 Task: In Windows properties of general video settings, Set the deinterlace mode to Phosphor.
Action: Mouse moved to (114, 14)
Screenshot: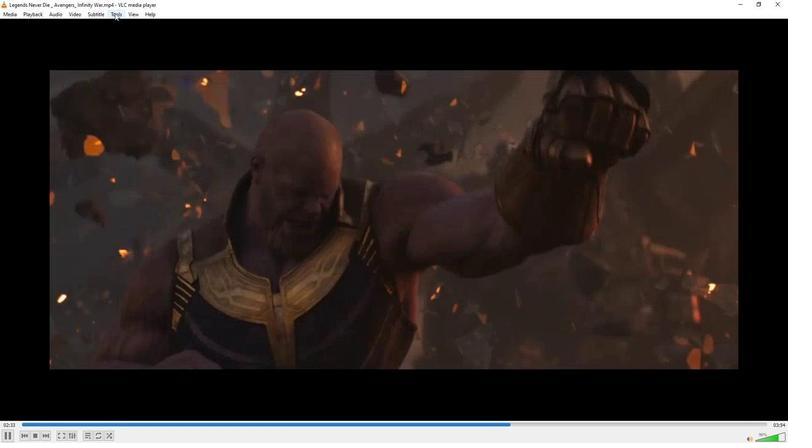 
Action: Mouse pressed left at (114, 14)
Screenshot: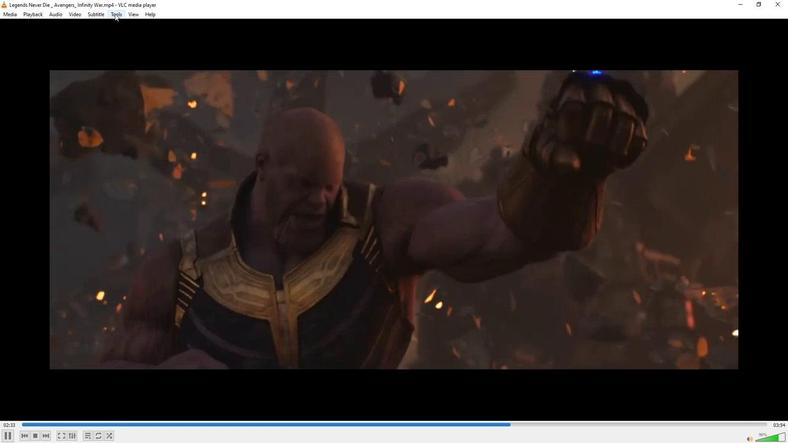 
Action: Mouse moved to (135, 112)
Screenshot: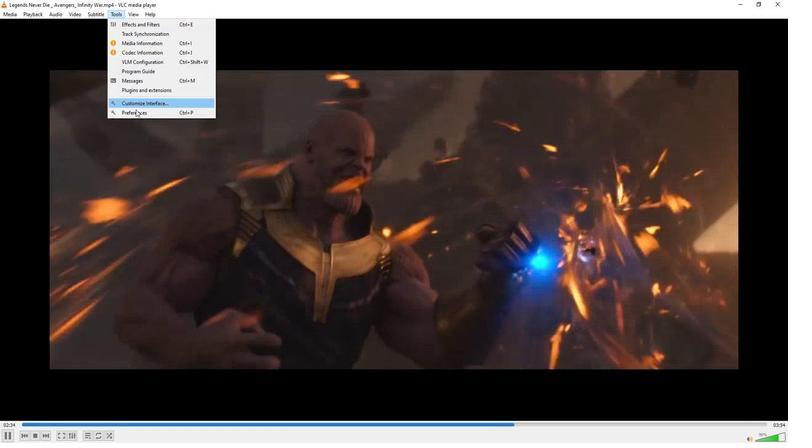 
Action: Mouse pressed left at (135, 112)
Screenshot: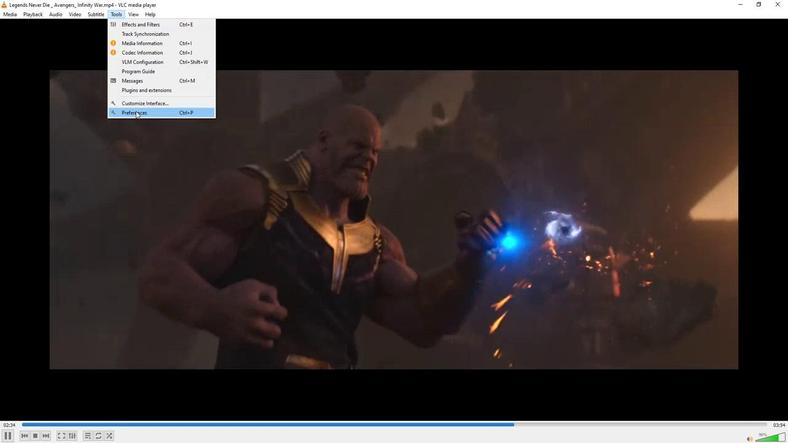 
Action: Mouse moved to (210, 283)
Screenshot: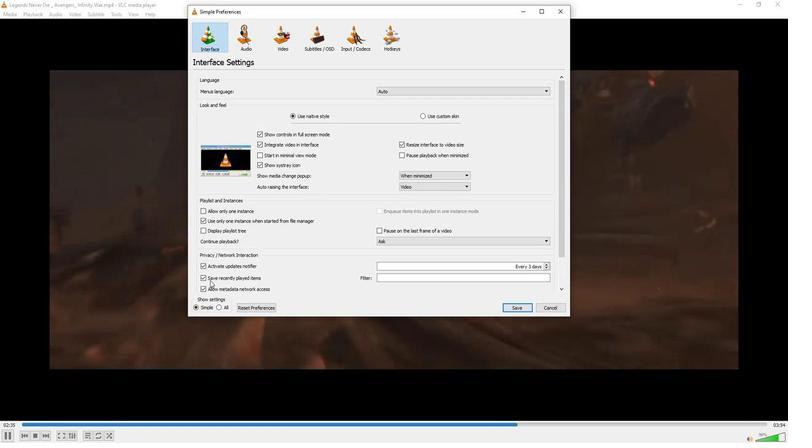 
Action: Mouse pressed left at (210, 283)
Screenshot: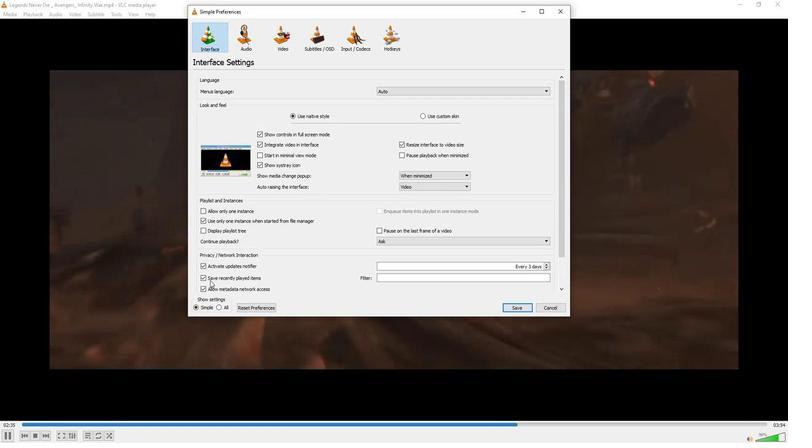 
Action: Mouse moved to (217, 304)
Screenshot: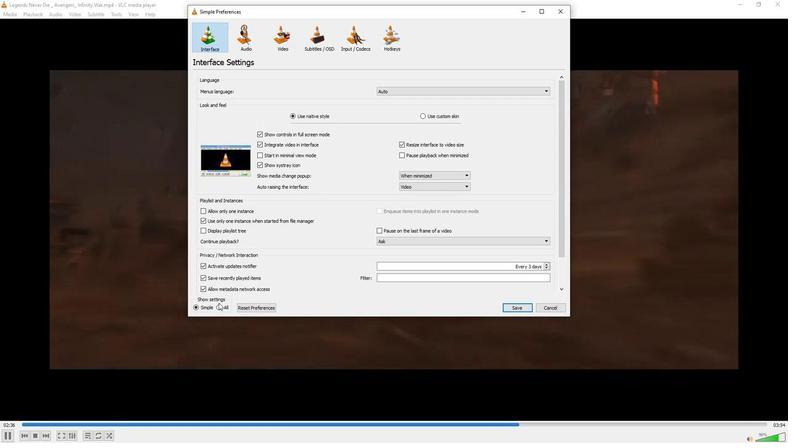 
Action: Mouse pressed left at (217, 304)
Screenshot: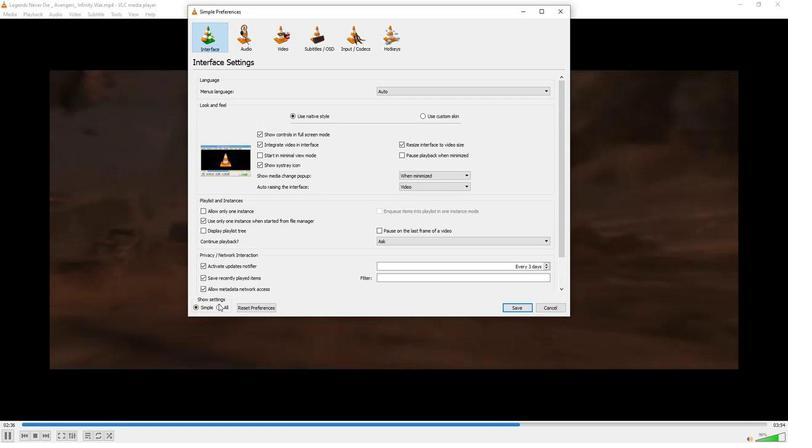
Action: Mouse moved to (230, 212)
Screenshot: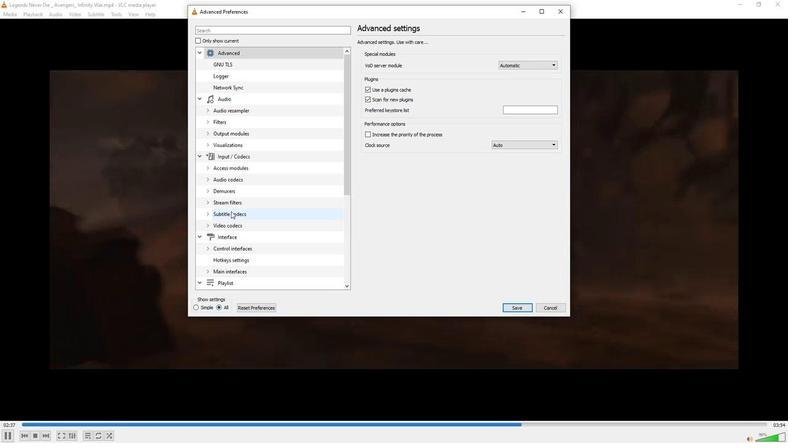 
Action: Mouse scrolled (230, 211) with delta (0, 0)
Screenshot: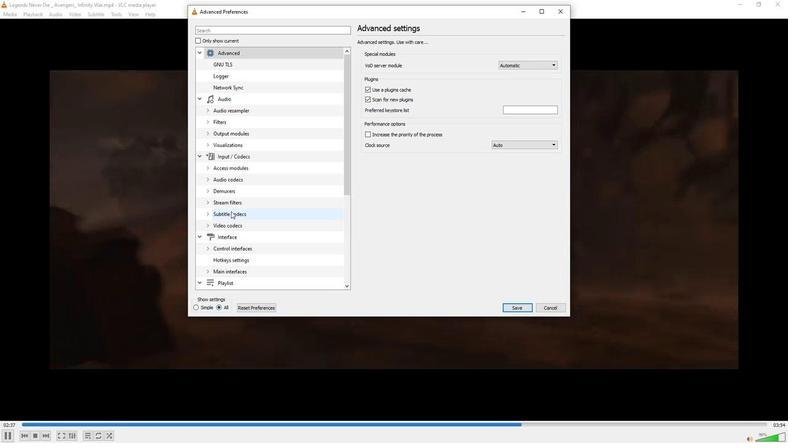
Action: Mouse moved to (230, 212)
Screenshot: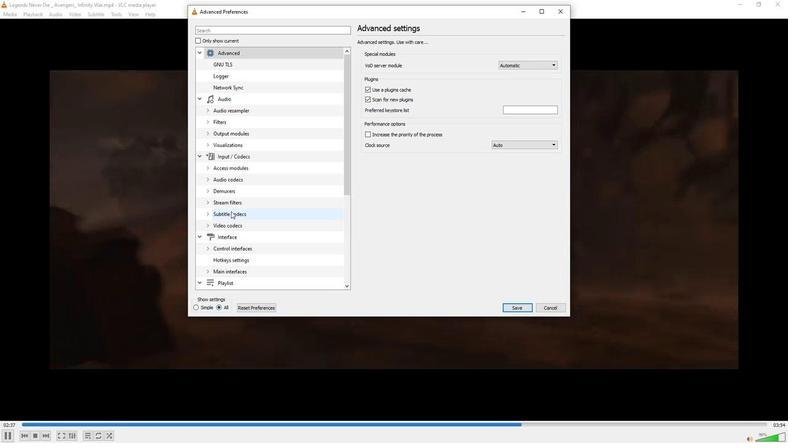
Action: Mouse scrolled (230, 211) with delta (0, 0)
Screenshot: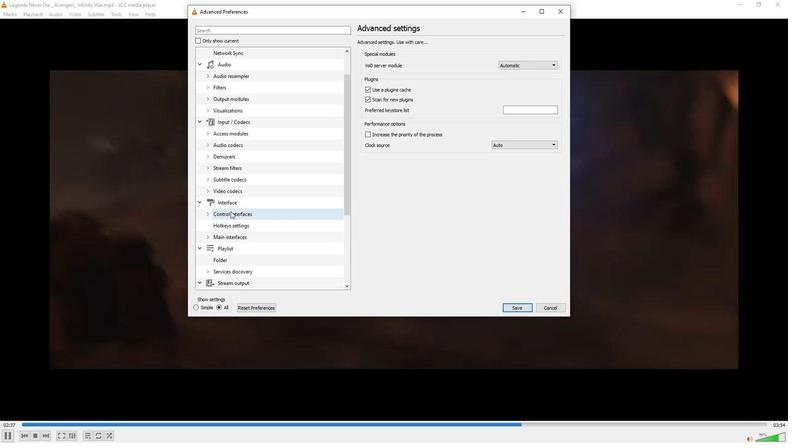 
Action: Mouse moved to (230, 212)
Screenshot: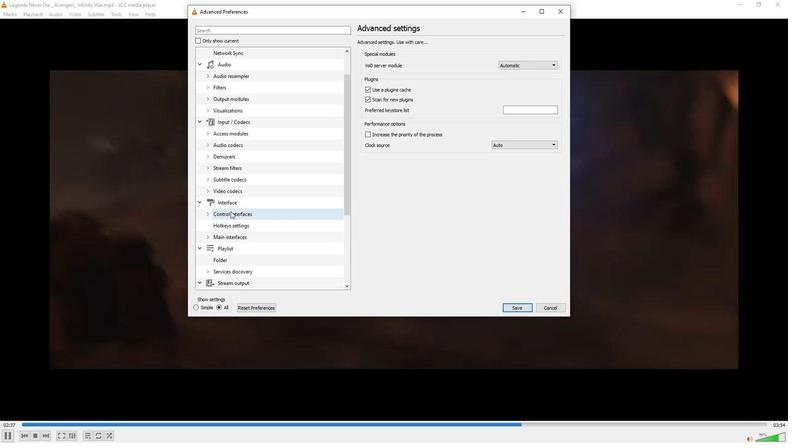 
Action: Mouse scrolled (230, 211) with delta (0, 0)
Screenshot: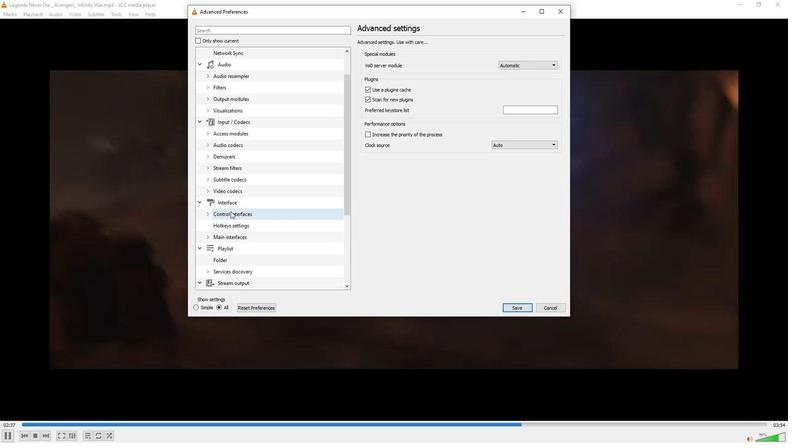
Action: Mouse moved to (229, 212)
Screenshot: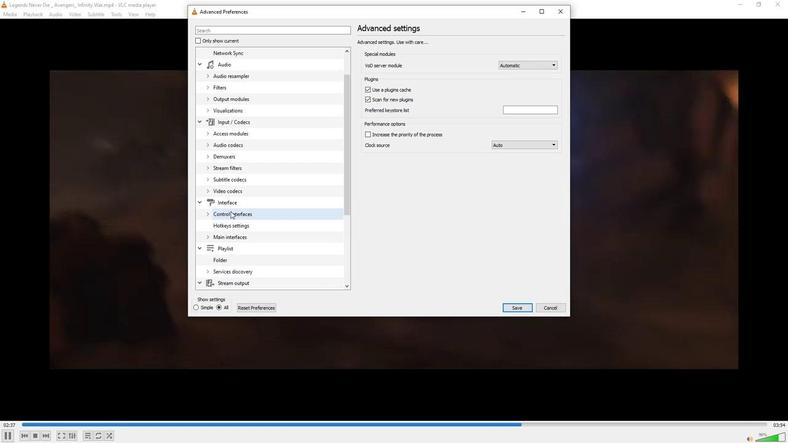 
Action: Mouse scrolled (229, 211) with delta (0, 0)
Screenshot: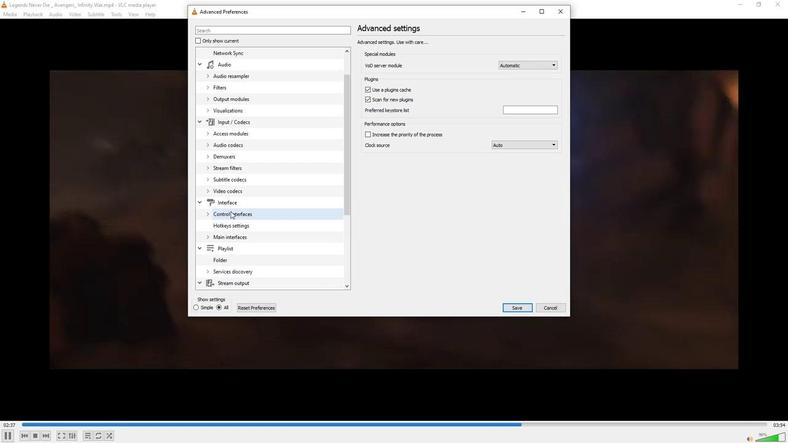 
Action: Mouse moved to (229, 212)
Screenshot: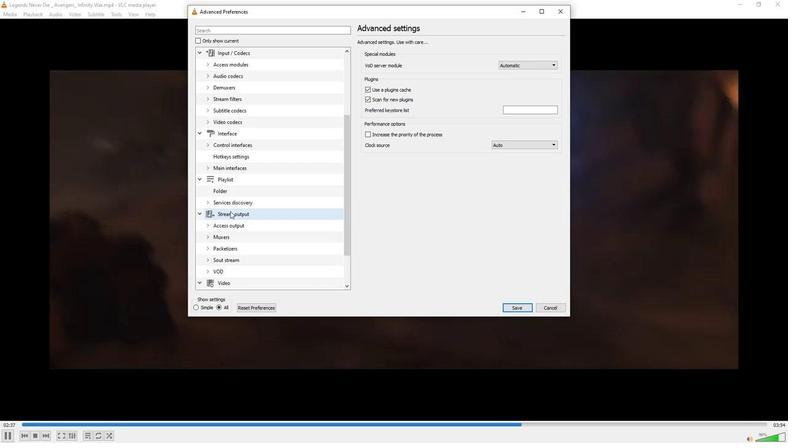 
Action: Mouse scrolled (229, 211) with delta (0, 0)
Screenshot: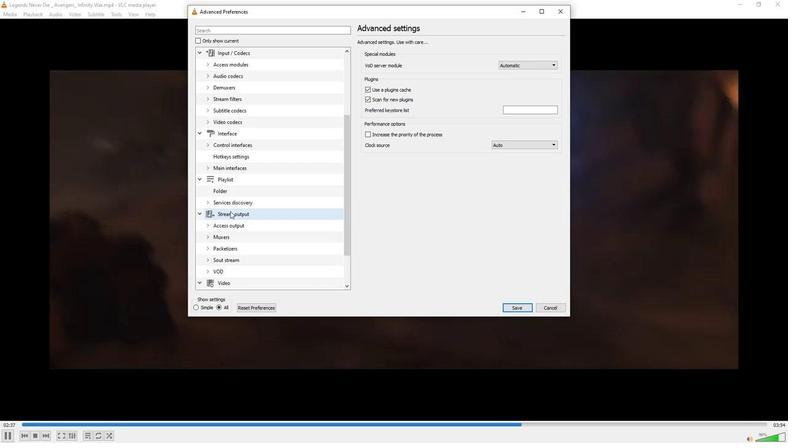 
Action: Mouse scrolled (229, 211) with delta (0, 0)
Screenshot: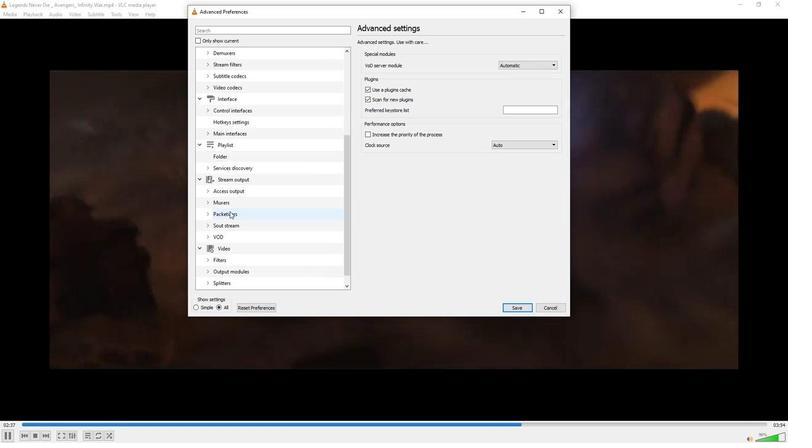 
Action: Mouse scrolled (229, 211) with delta (0, 0)
Screenshot: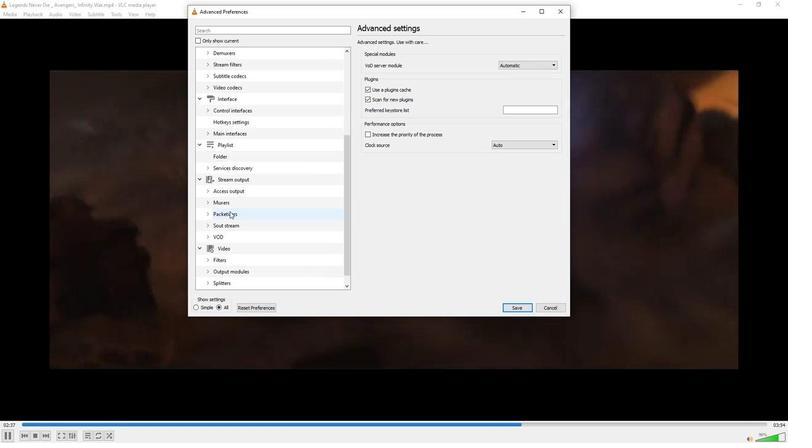 
Action: Mouse scrolled (229, 211) with delta (0, 0)
Screenshot: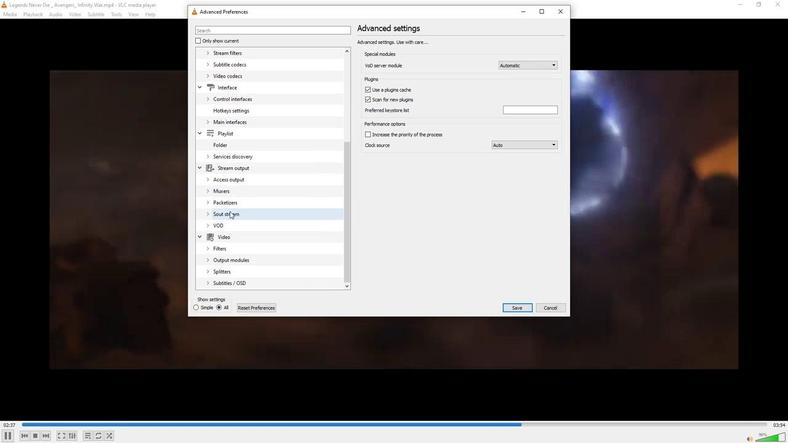 
Action: Mouse moved to (227, 240)
Screenshot: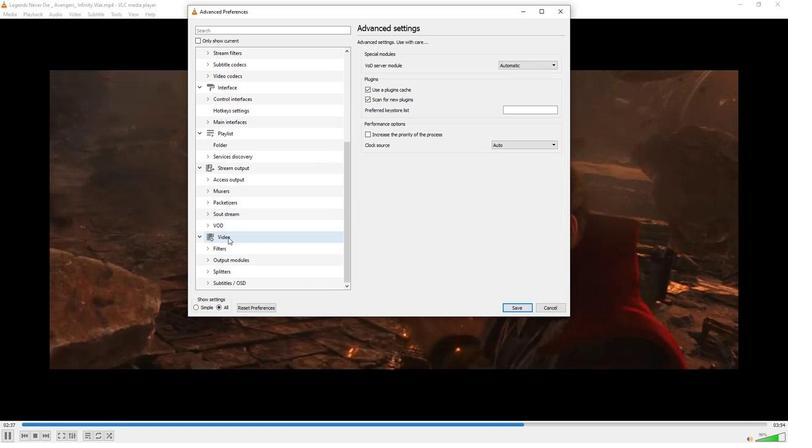 
Action: Mouse pressed left at (227, 240)
Screenshot: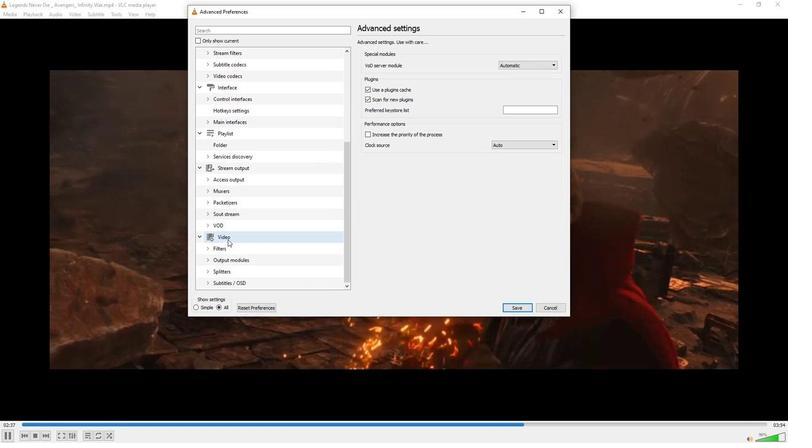 
Action: Mouse moved to (405, 240)
Screenshot: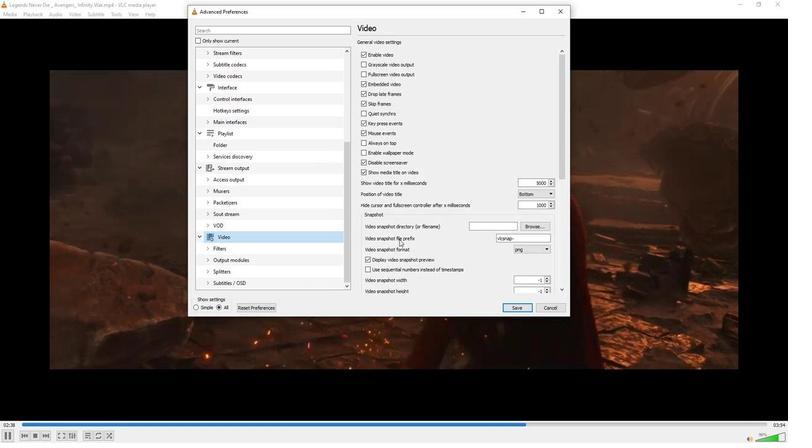 
Action: Mouse scrolled (405, 240) with delta (0, 0)
Screenshot: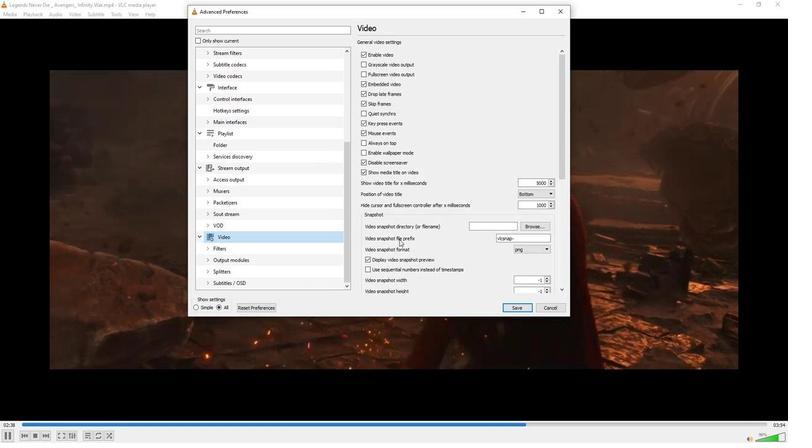 
Action: Mouse moved to (411, 238)
Screenshot: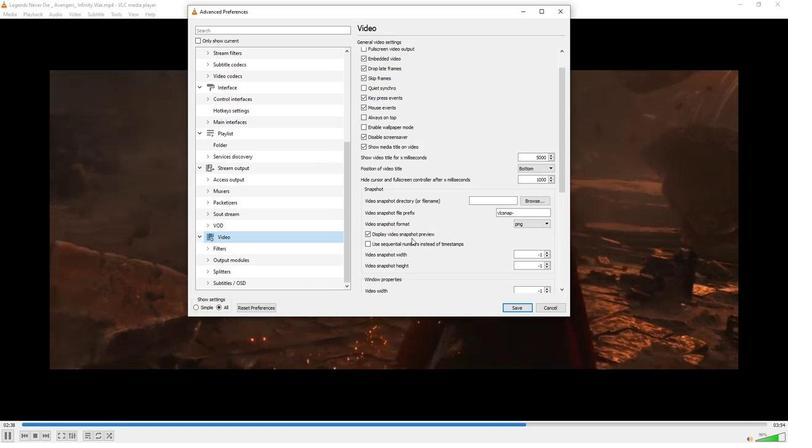 
Action: Mouse scrolled (411, 238) with delta (0, 0)
Screenshot: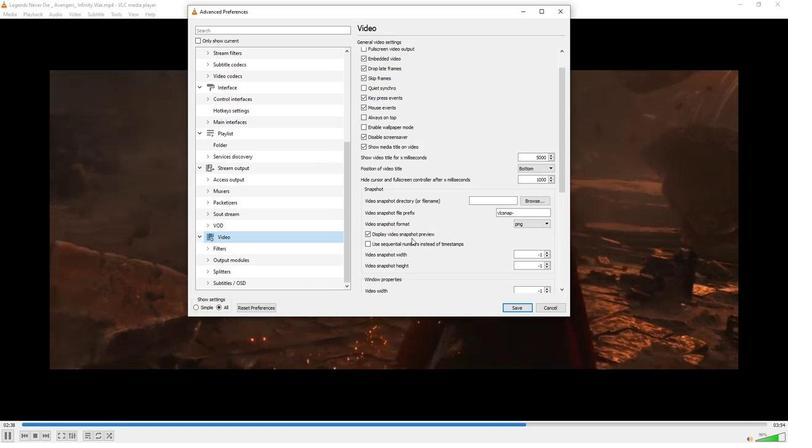 
Action: Mouse moved to (413, 238)
Screenshot: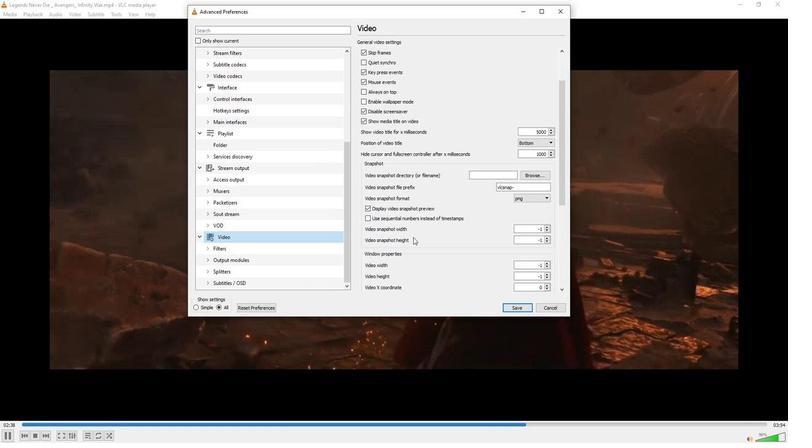 
Action: Mouse scrolled (413, 237) with delta (0, 0)
Screenshot: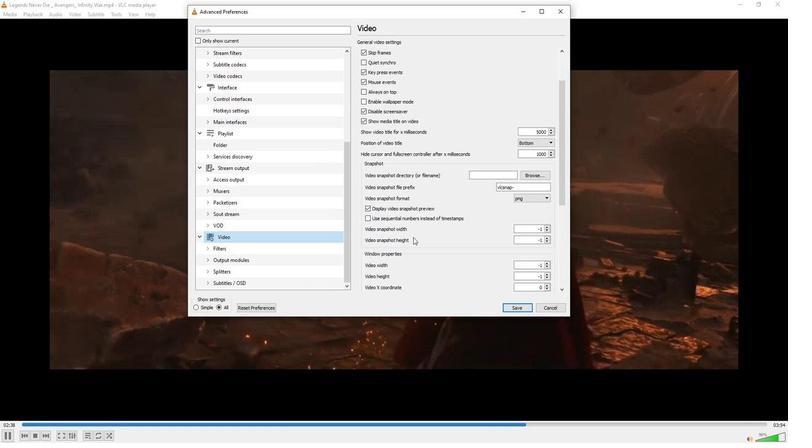 
Action: Mouse moved to (416, 235)
Screenshot: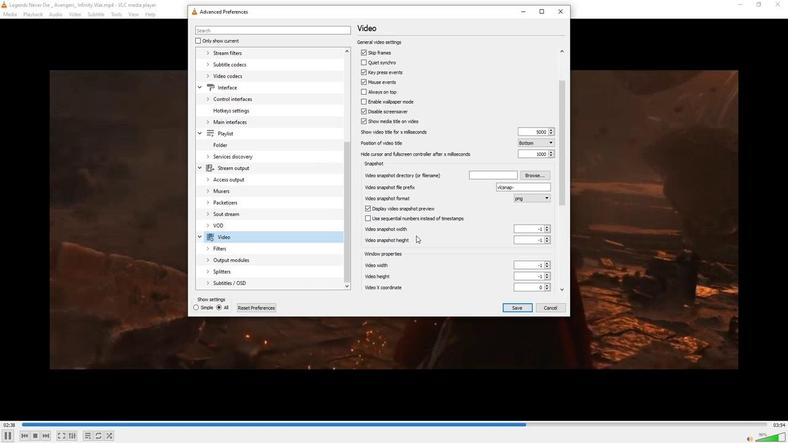 
Action: Mouse scrolled (416, 235) with delta (0, 0)
Screenshot: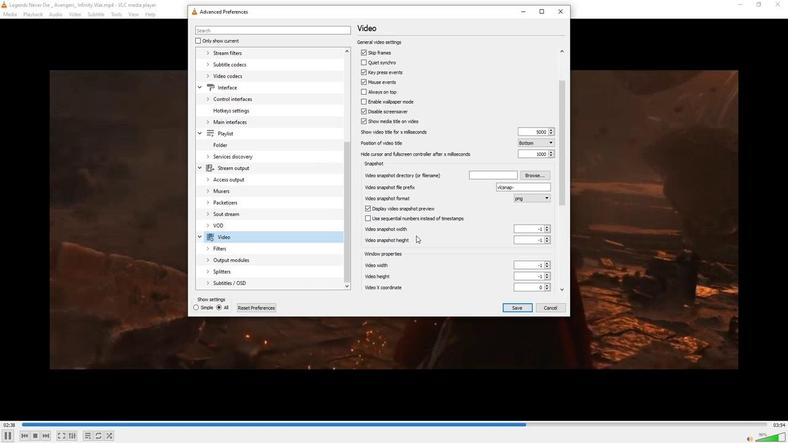 
Action: Mouse moved to (416, 235)
Screenshot: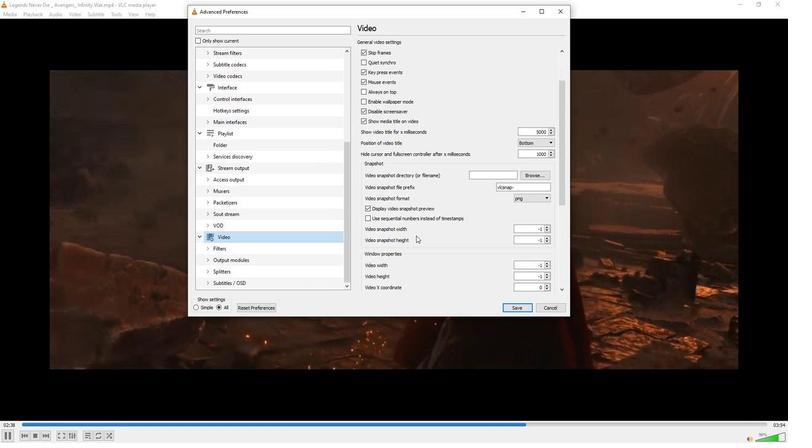 
Action: Mouse scrolled (416, 234) with delta (0, 0)
Screenshot: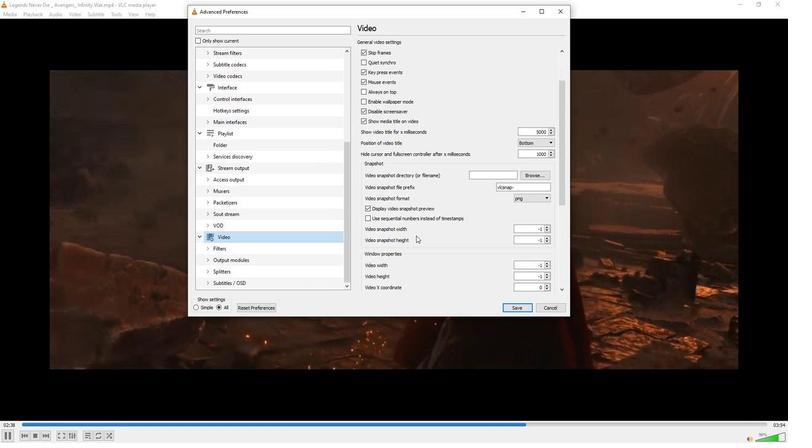 
Action: Mouse moved to (418, 234)
Screenshot: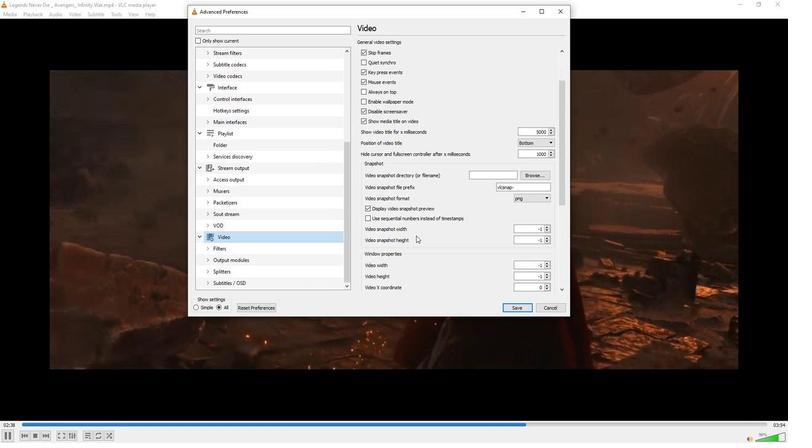 
Action: Mouse scrolled (418, 234) with delta (0, 0)
Screenshot: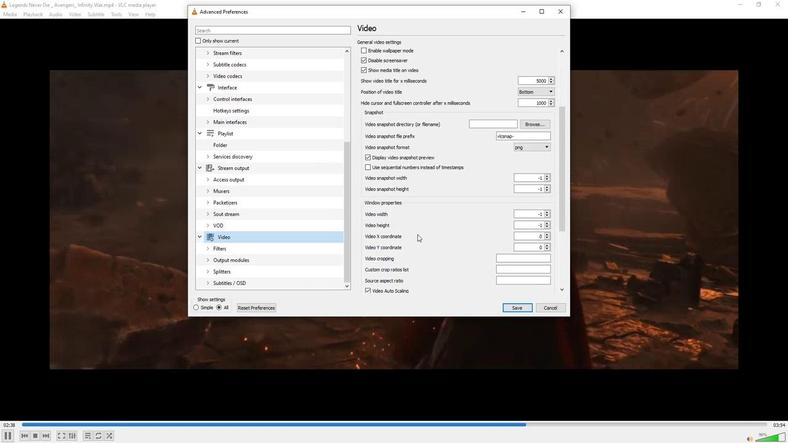 
Action: Mouse moved to (418, 234)
Screenshot: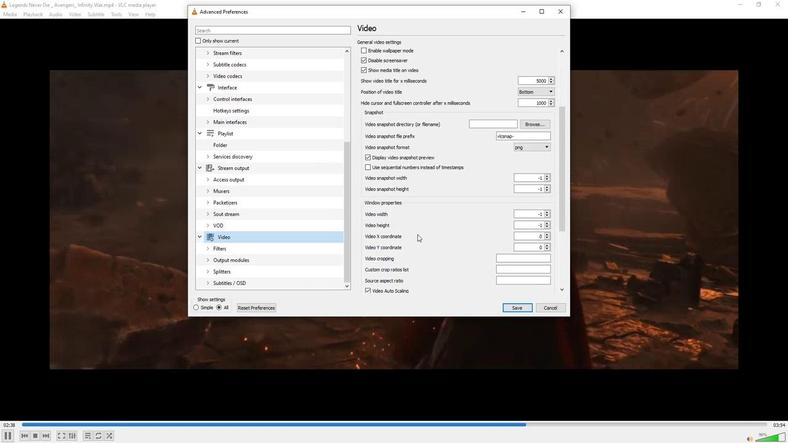 
Action: Mouse scrolled (418, 234) with delta (0, 0)
Screenshot: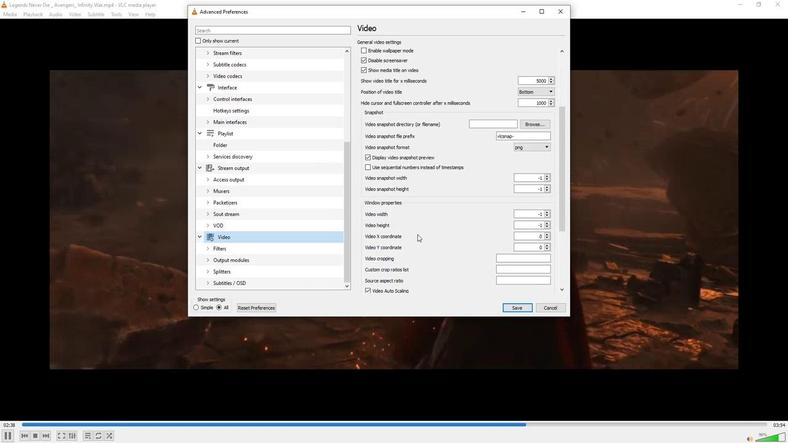 
Action: Mouse moved to (419, 233)
Screenshot: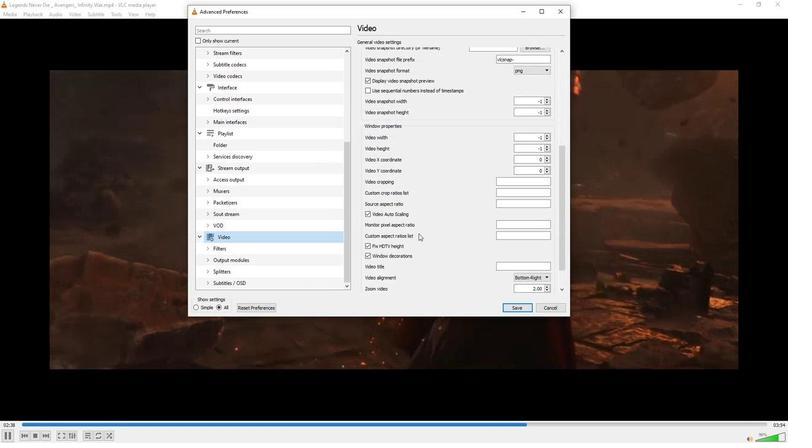 
Action: Mouse scrolled (419, 233) with delta (0, 0)
Screenshot: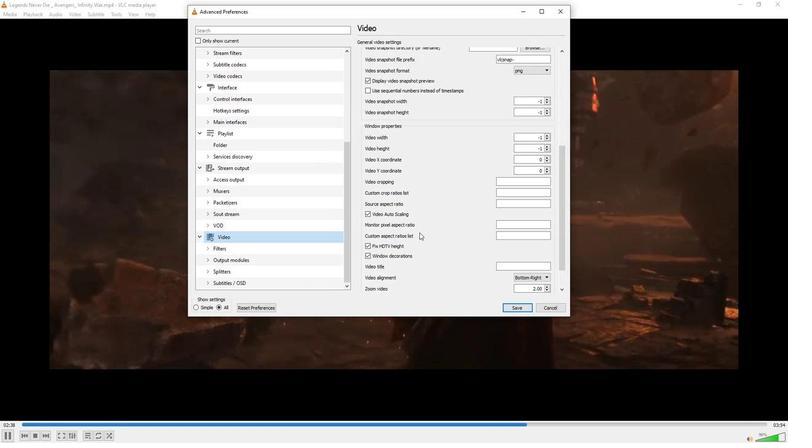 
Action: Mouse scrolled (419, 233) with delta (0, 0)
Screenshot: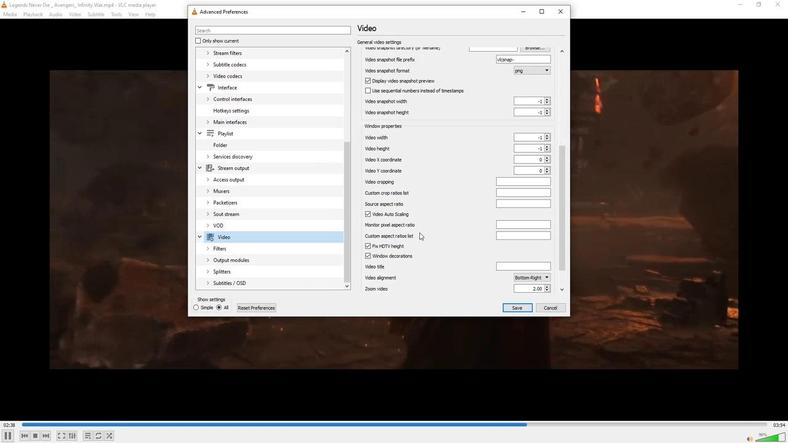 
Action: Mouse scrolled (419, 233) with delta (0, 0)
Screenshot: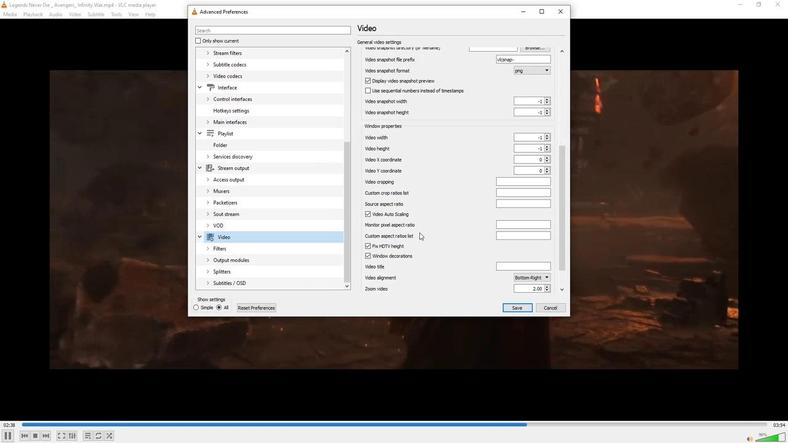 
Action: Mouse scrolled (419, 233) with delta (0, 0)
Screenshot: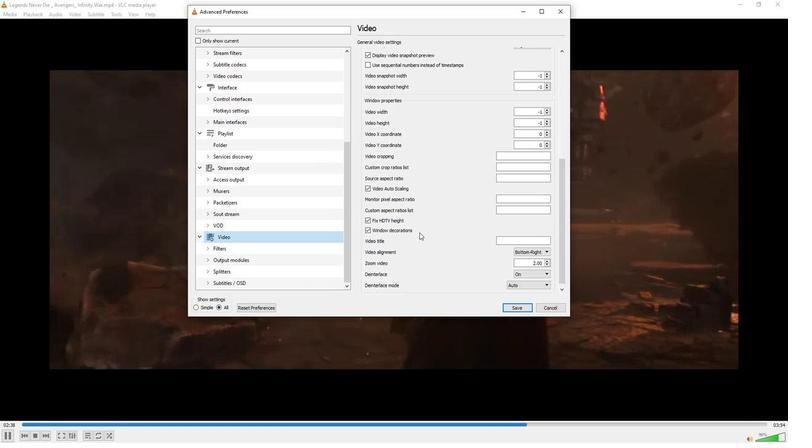 
Action: Mouse scrolled (419, 233) with delta (0, 0)
Screenshot: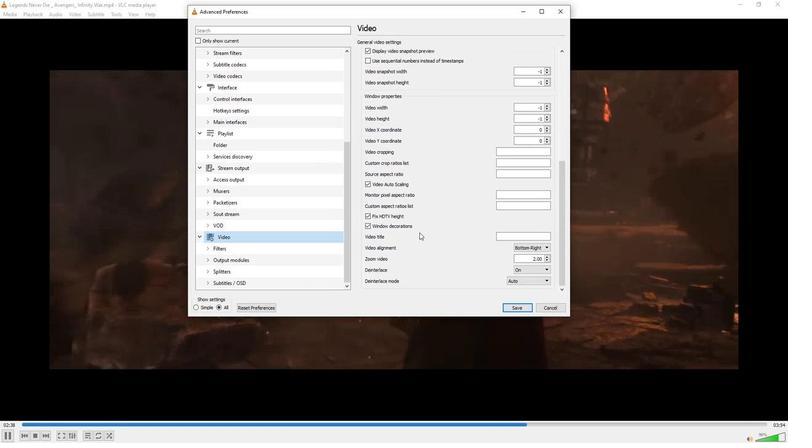 
Action: Mouse scrolled (419, 233) with delta (0, 0)
Screenshot: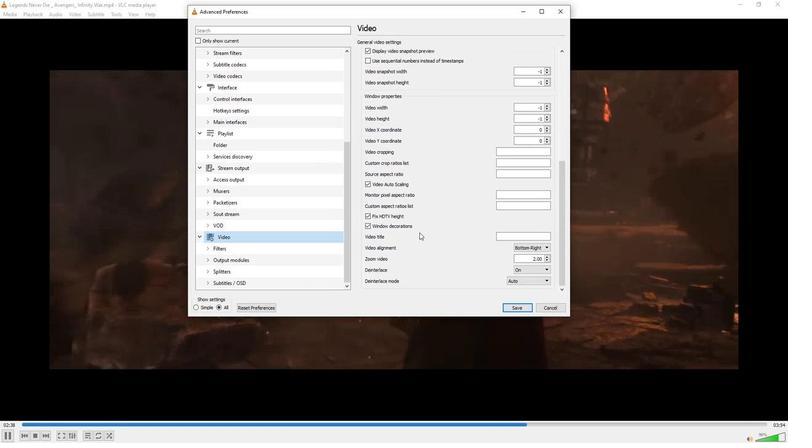 
Action: Mouse moved to (524, 282)
Screenshot: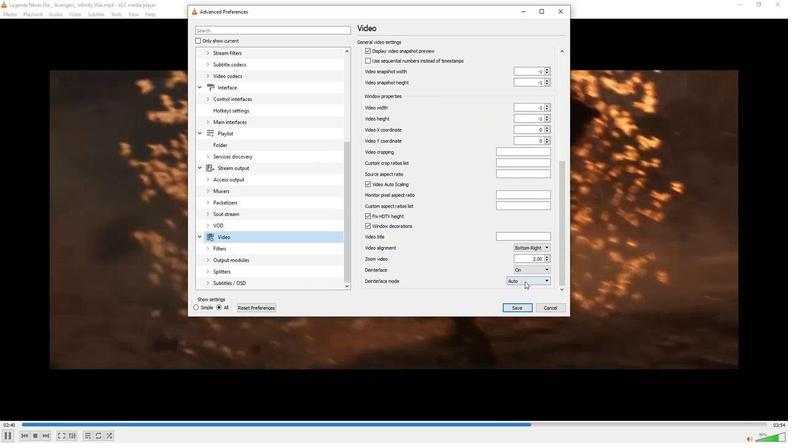 
Action: Mouse pressed left at (524, 282)
Screenshot: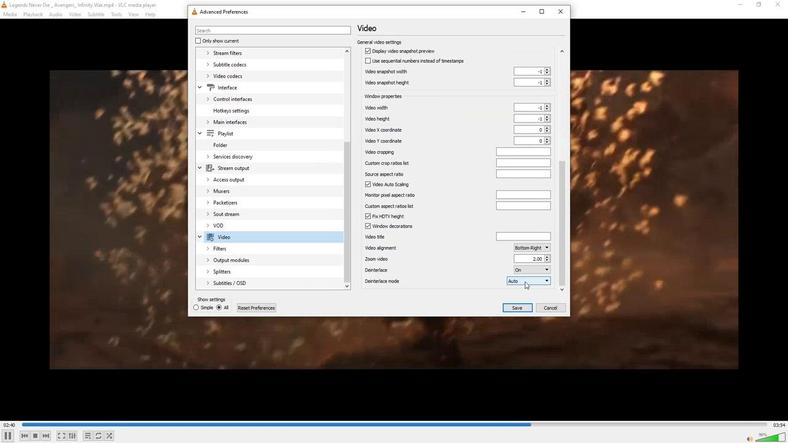 
Action: Mouse moved to (521, 315)
Screenshot: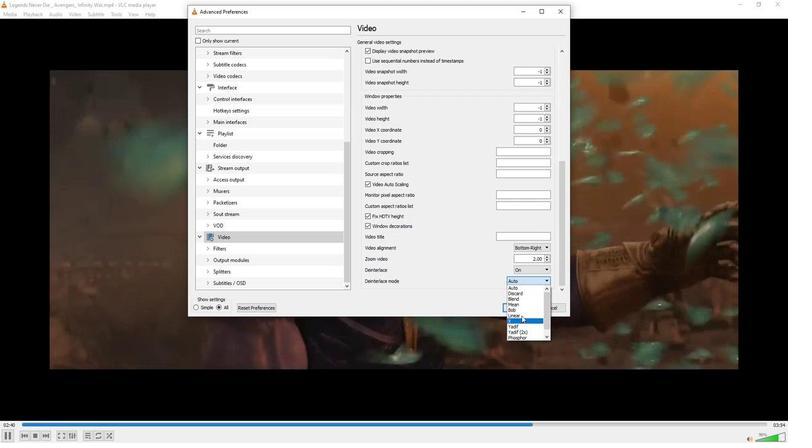 
Action: Mouse scrolled (521, 315) with delta (0, 0)
Screenshot: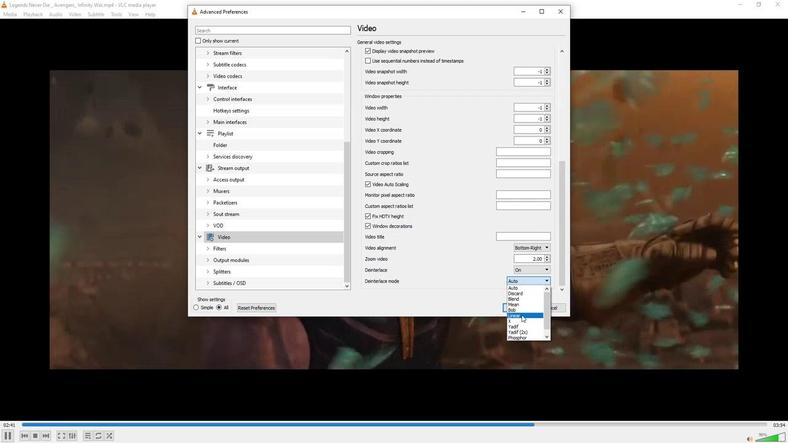 
Action: Mouse scrolled (521, 315) with delta (0, 0)
Screenshot: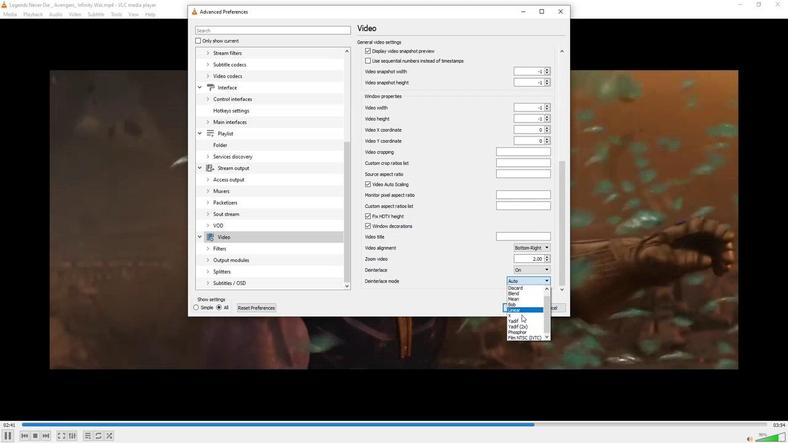 
Action: Mouse moved to (521, 330)
Screenshot: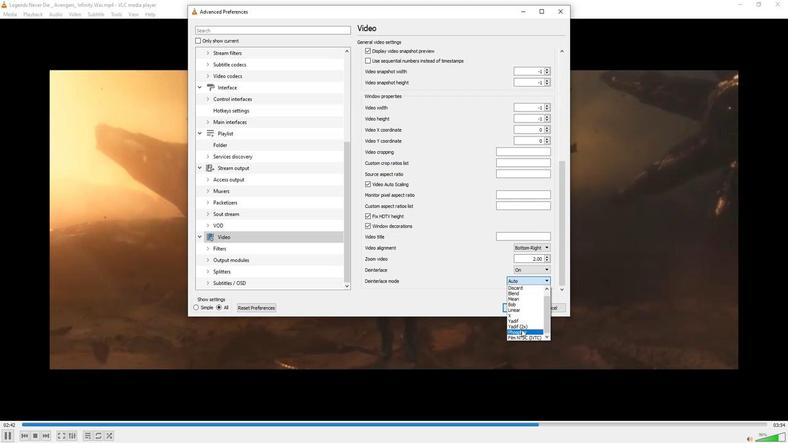 
Action: Mouse pressed left at (521, 330)
Screenshot: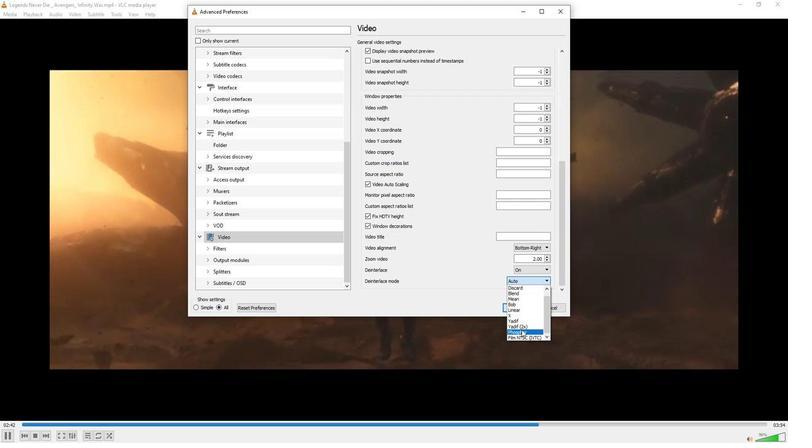 
Action: Mouse moved to (445, 216)
Screenshot: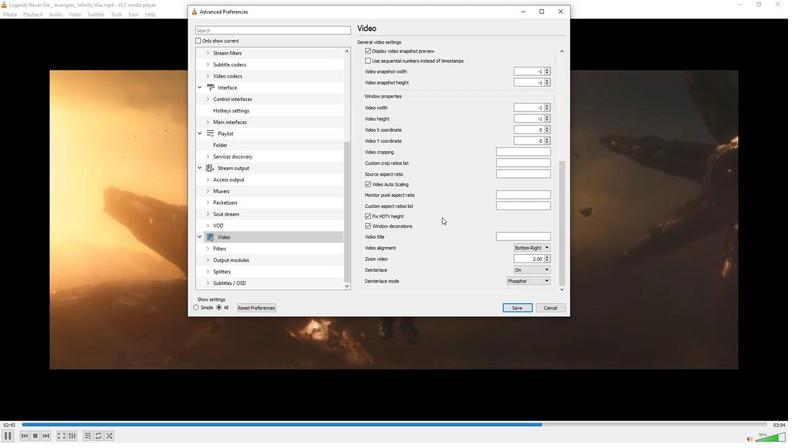 
